 Task: Create a due date automation trigger when advanced on, on the monday of the week before a card is due add dates due tomorrow at 11:00 AM.
Action: Mouse moved to (937, 70)
Screenshot: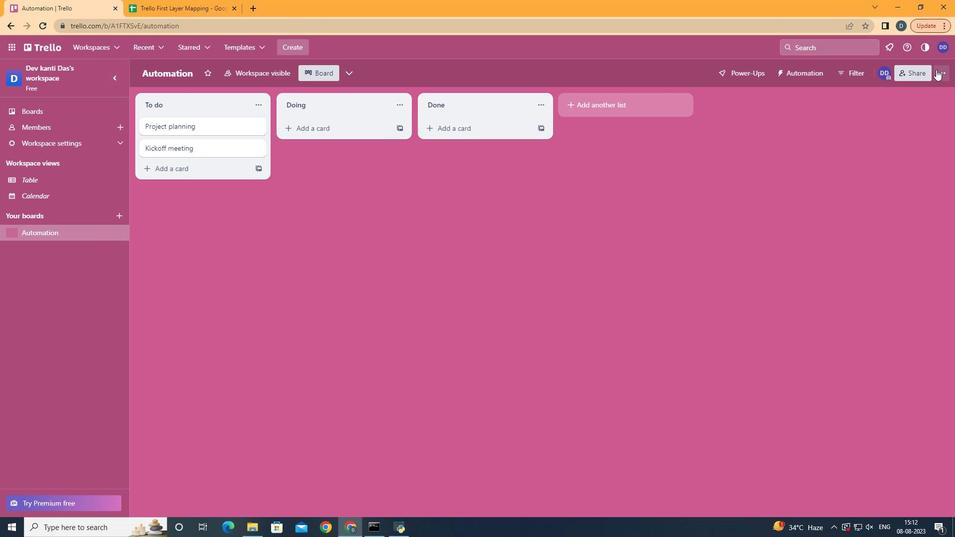 
Action: Mouse pressed left at (937, 70)
Screenshot: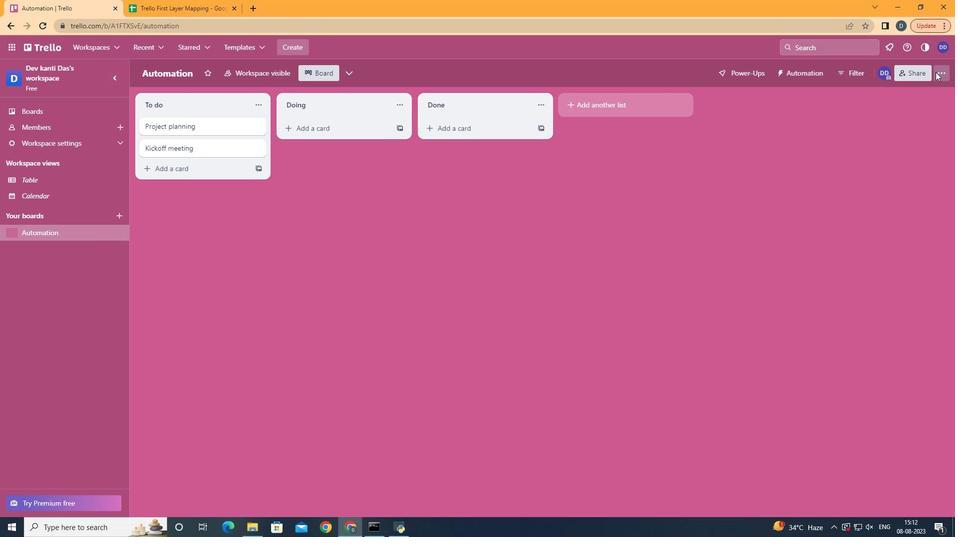 
Action: Mouse moved to (879, 207)
Screenshot: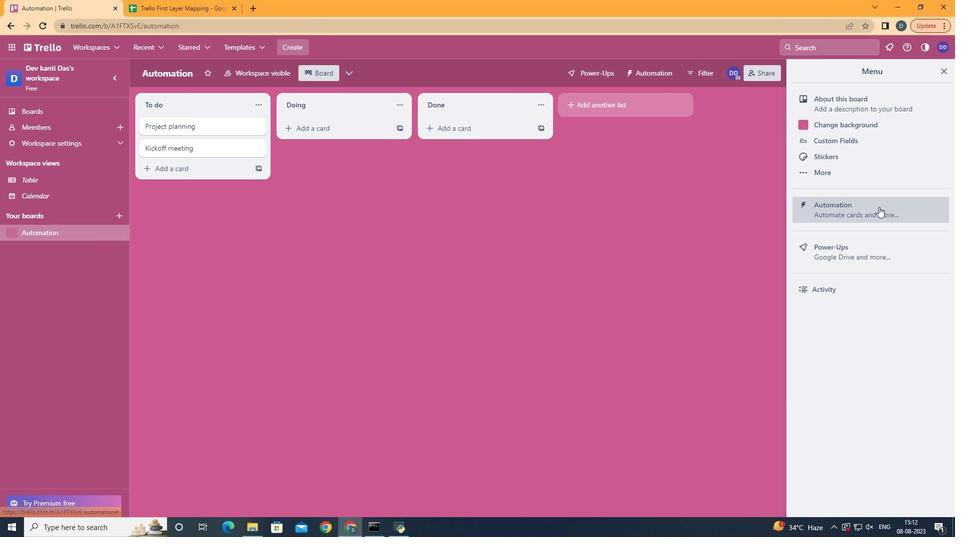 
Action: Mouse pressed left at (879, 207)
Screenshot: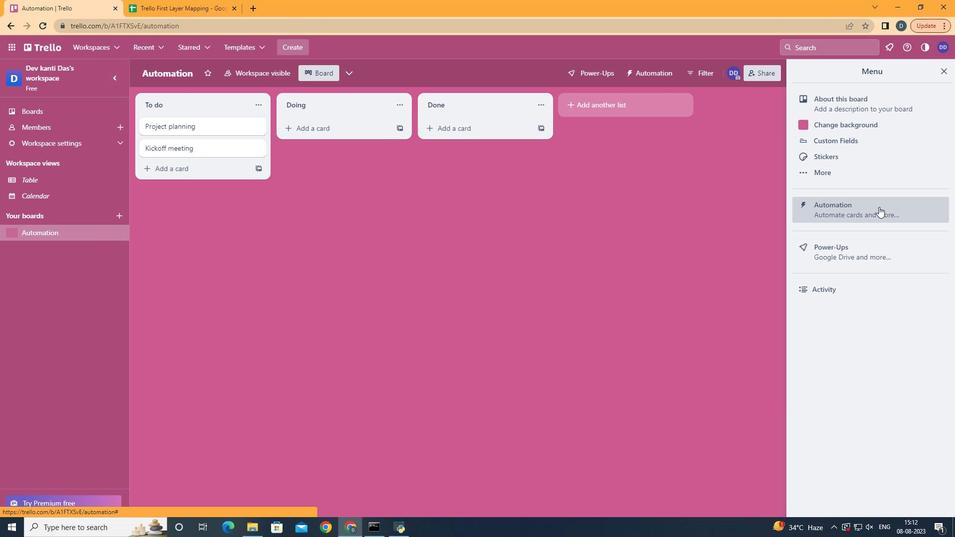
Action: Mouse moved to (186, 201)
Screenshot: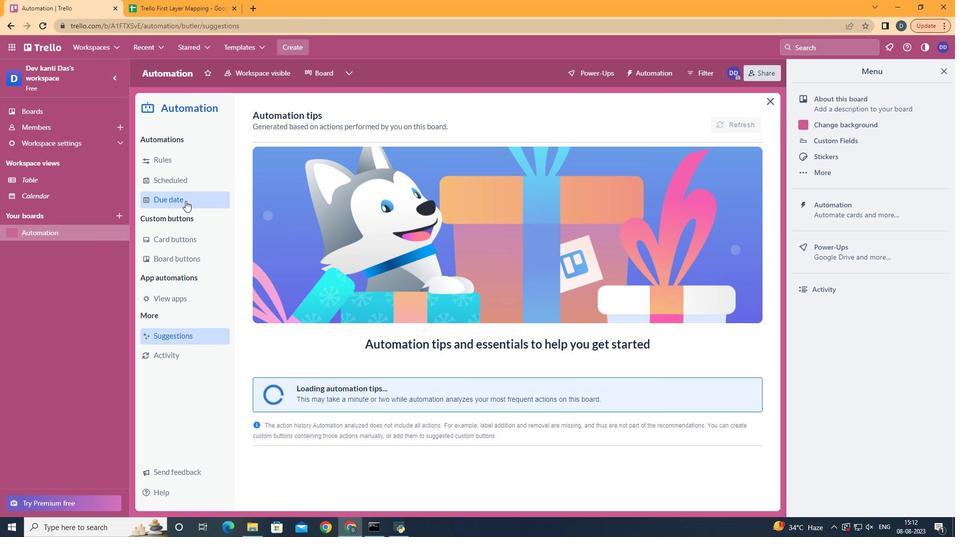 
Action: Mouse pressed left at (186, 201)
Screenshot: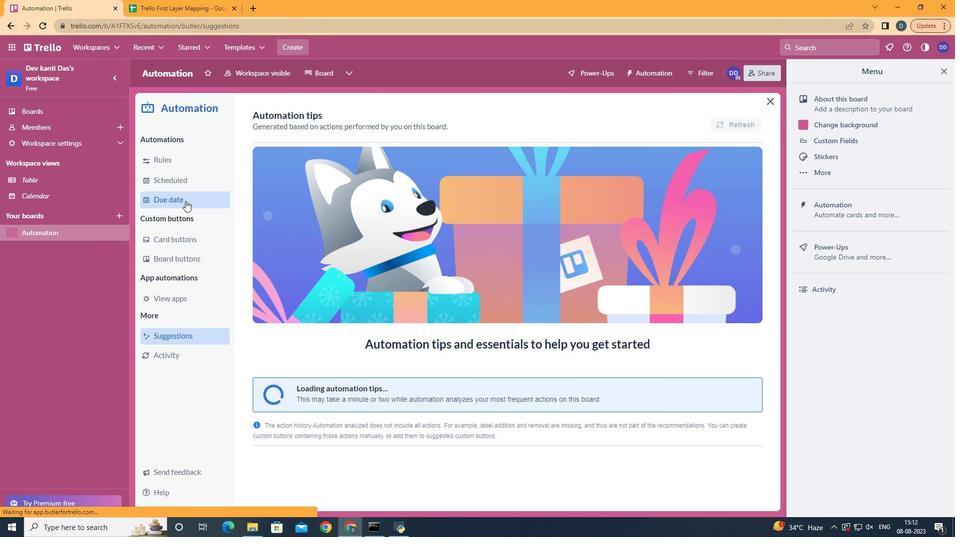 
Action: Mouse moved to (709, 115)
Screenshot: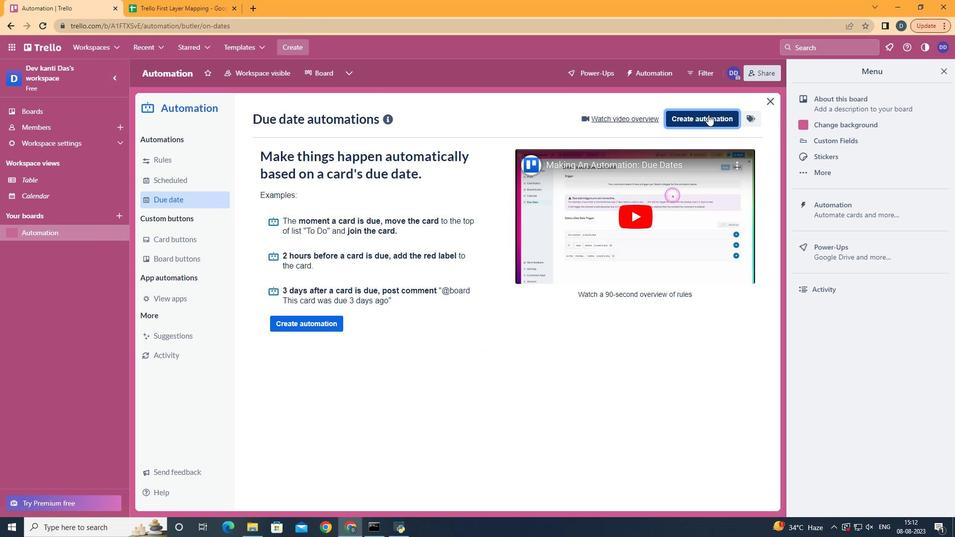 
Action: Mouse pressed left at (709, 115)
Screenshot: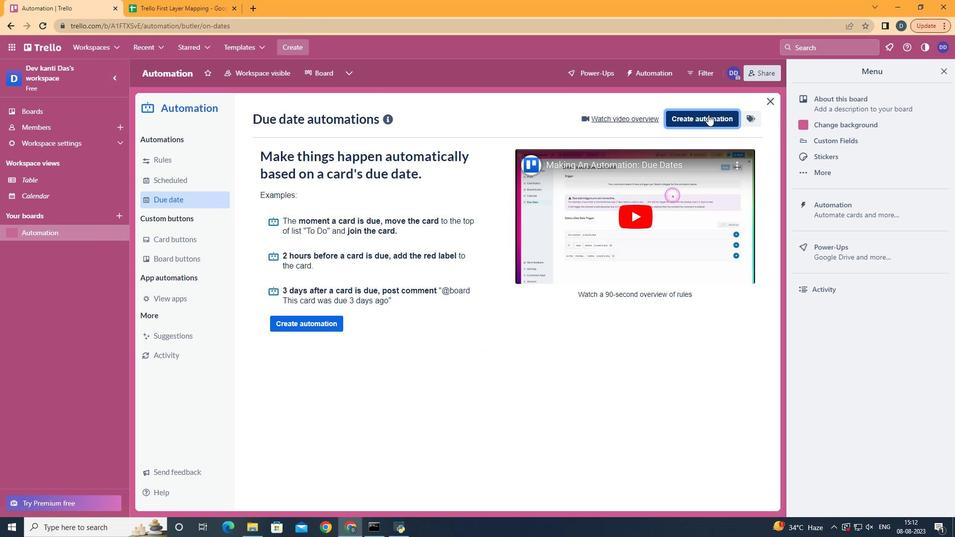 
Action: Mouse moved to (497, 211)
Screenshot: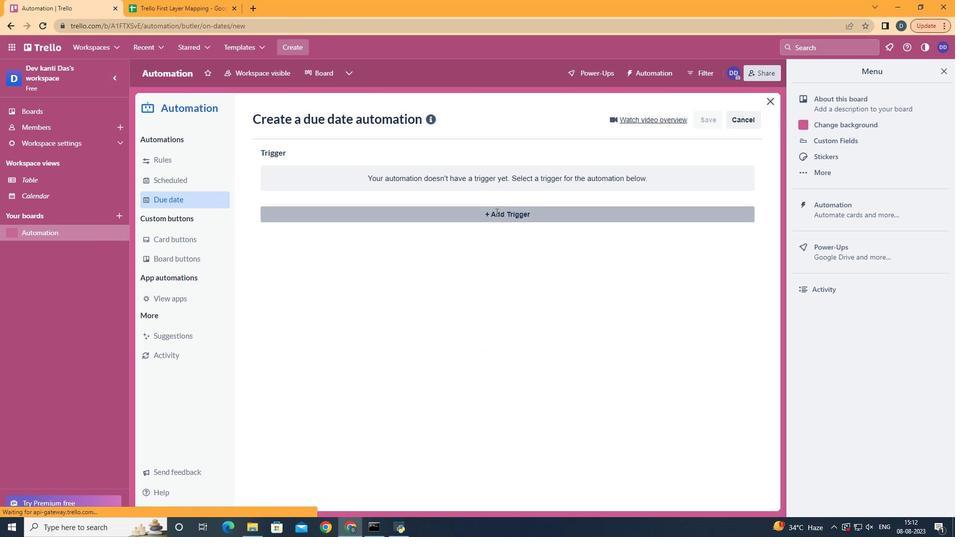 
Action: Mouse pressed left at (497, 211)
Screenshot: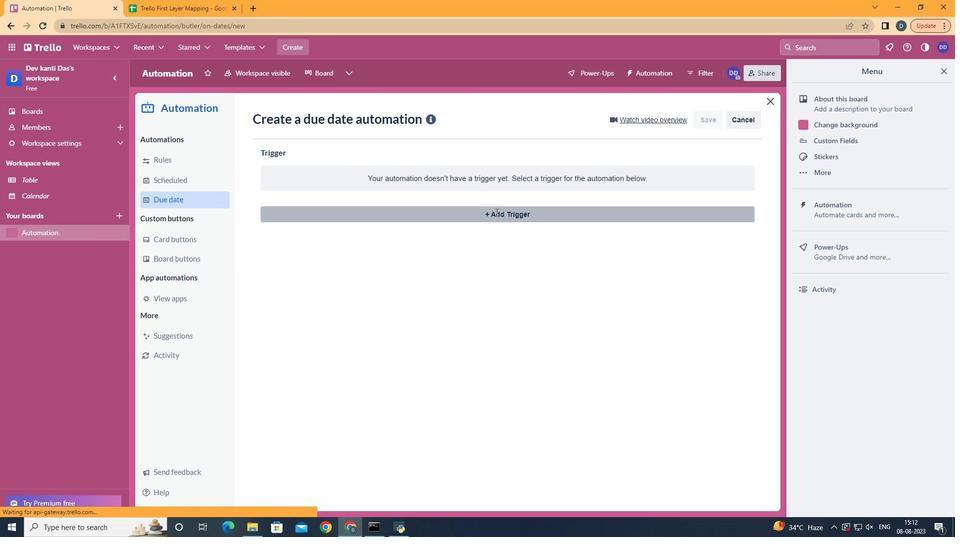 
Action: Mouse moved to (381, 447)
Screenshot: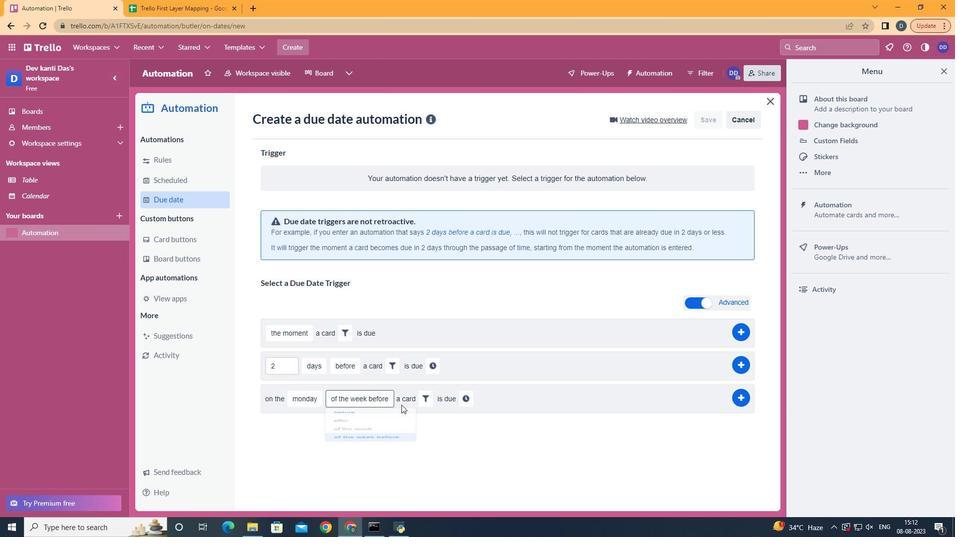 
Action: Mouse pressed left at (353, 477)
Screenshot: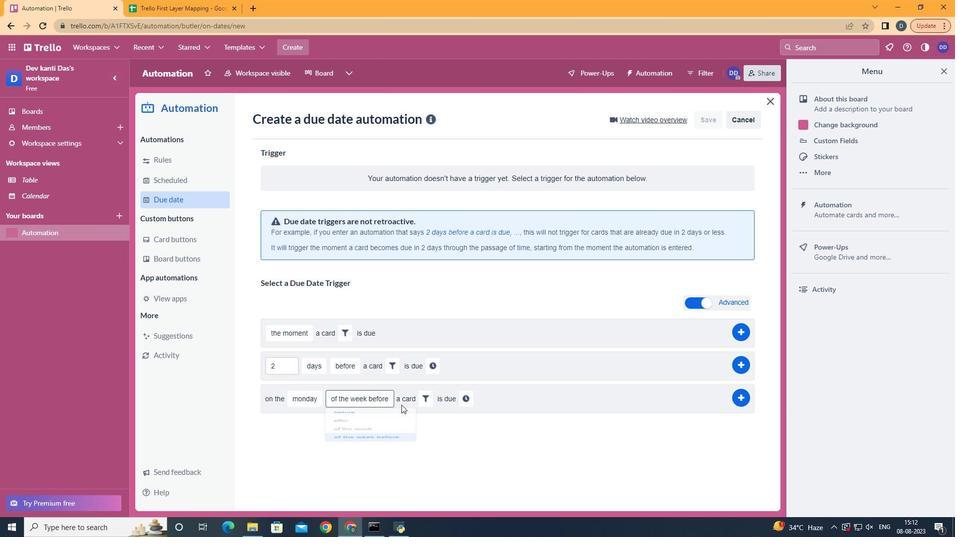 
Action: Mouse moved to (430, 398)
Screenshot: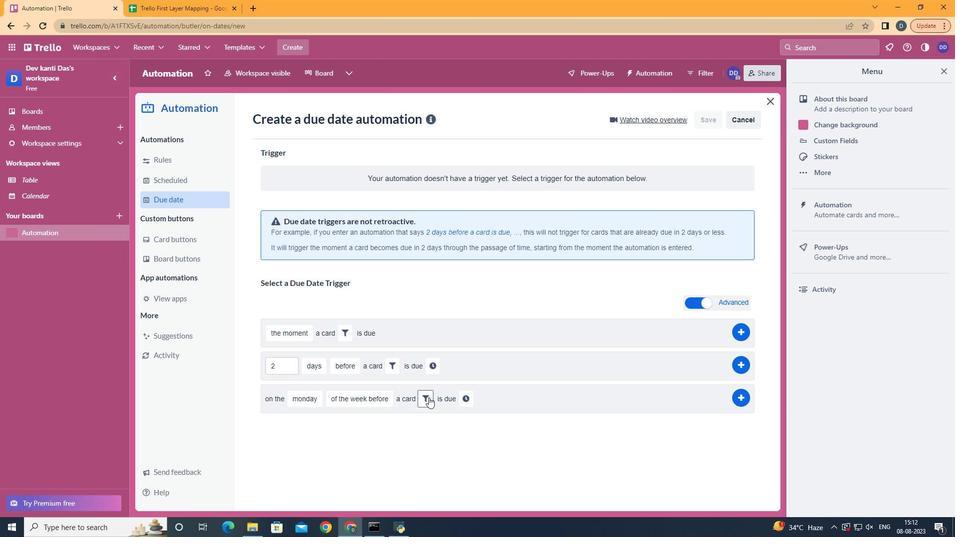 
Action: Mouse pressed left at (430, 398)
Screenshot: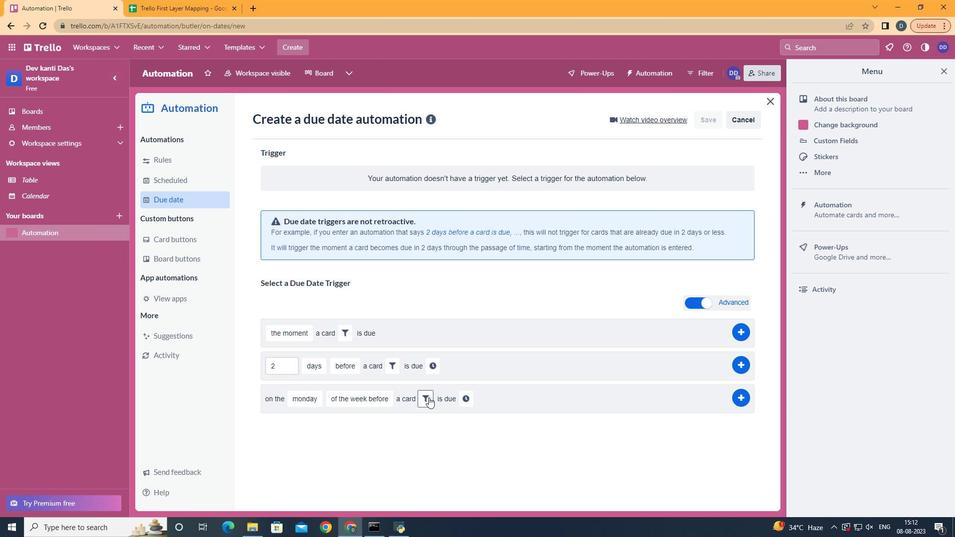 
Action: Mouse moved to (482, 431)
Screenshot: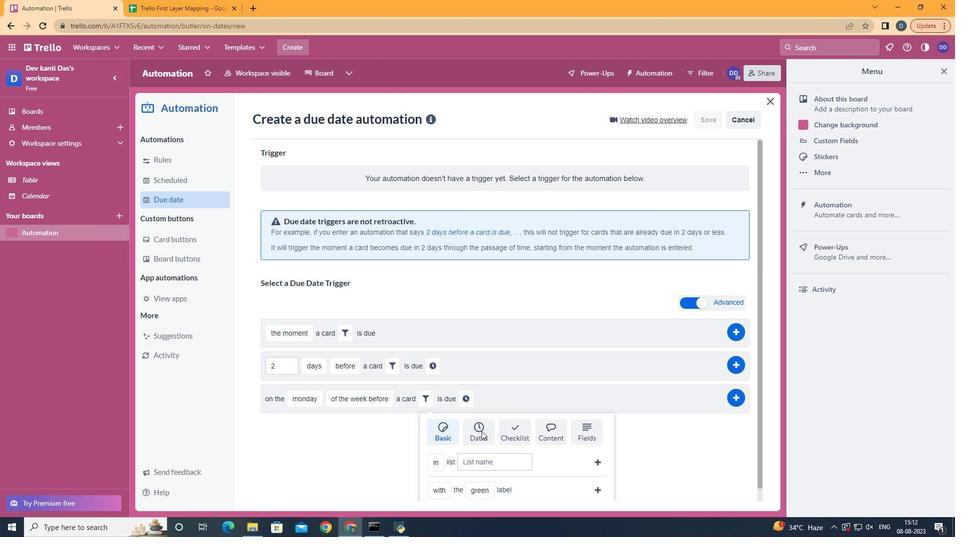 
Action: Mouse pressed left at (482, 431)
Screenshot: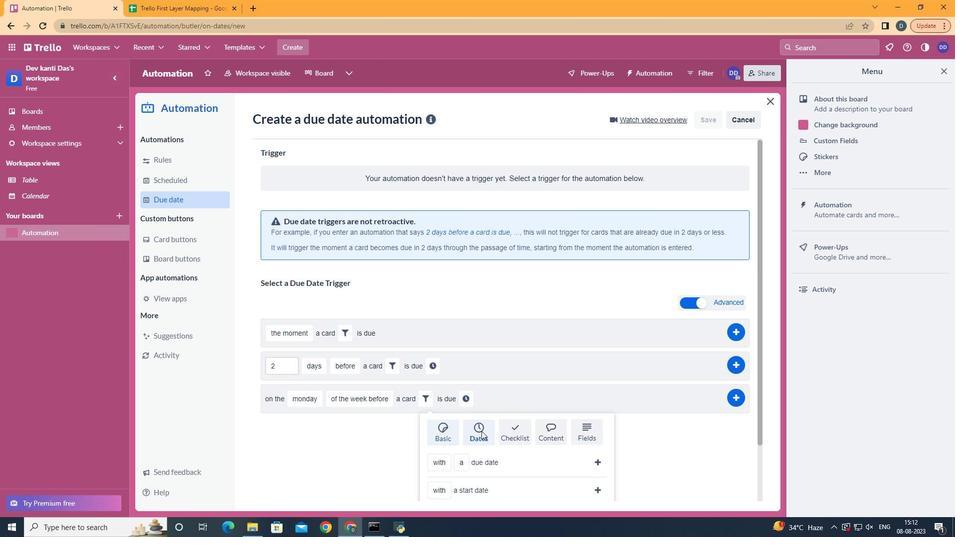 
Action: Mouse moved to (482, 431)
Screenshot: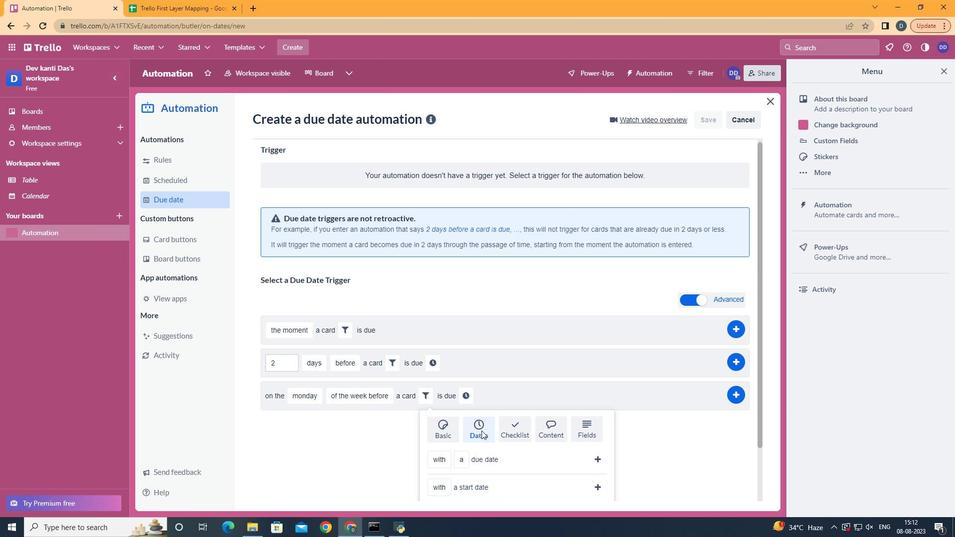 
Action: Mouse scrolled (482, 430) with delta (0, 0)
Screenshot: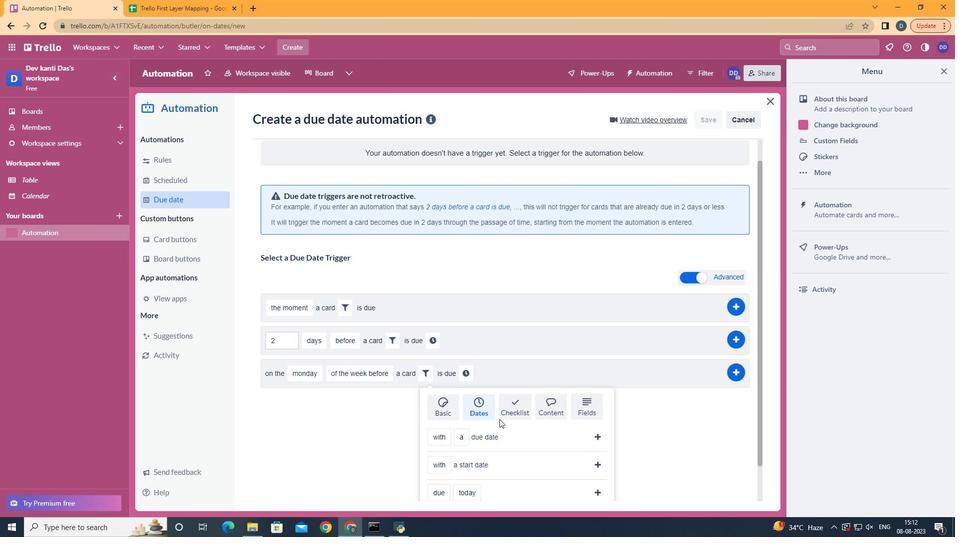 
Action: Mouse scrolled (482, 430) with delta (0, 0)
Screenshot: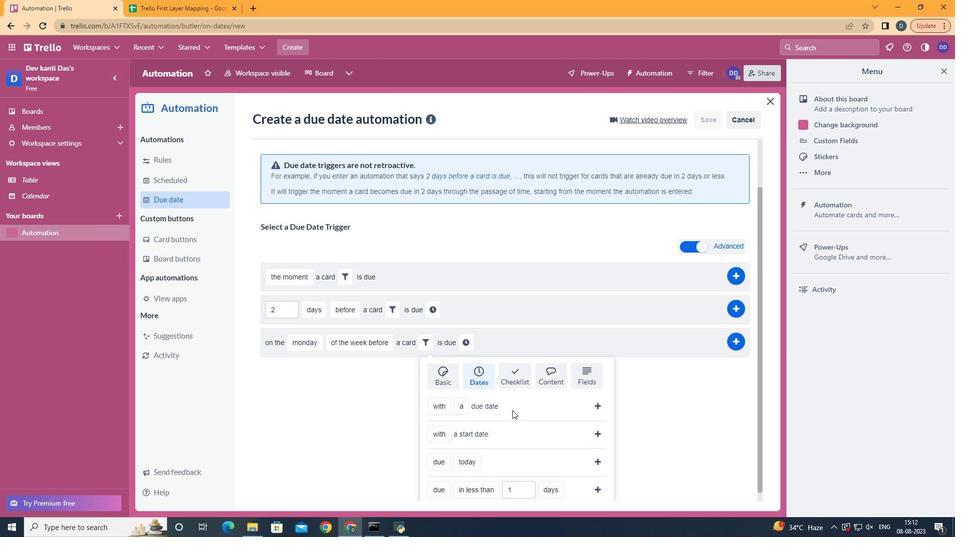 
Action: Mouse scrolled (482, 430) with delta (0, 0)
Screenshot: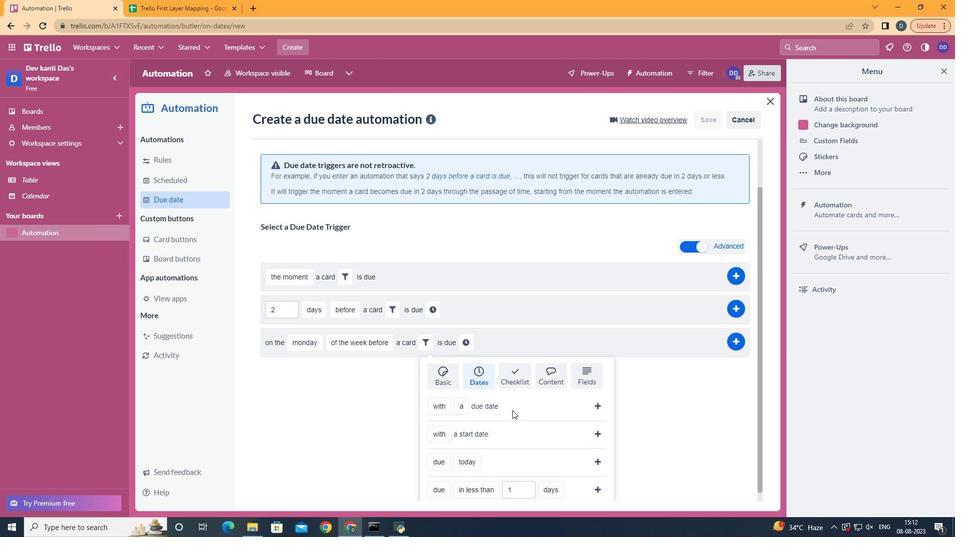 
Action: Mouse scrolled (482, 430) with delta (0, 0)
Screenshot: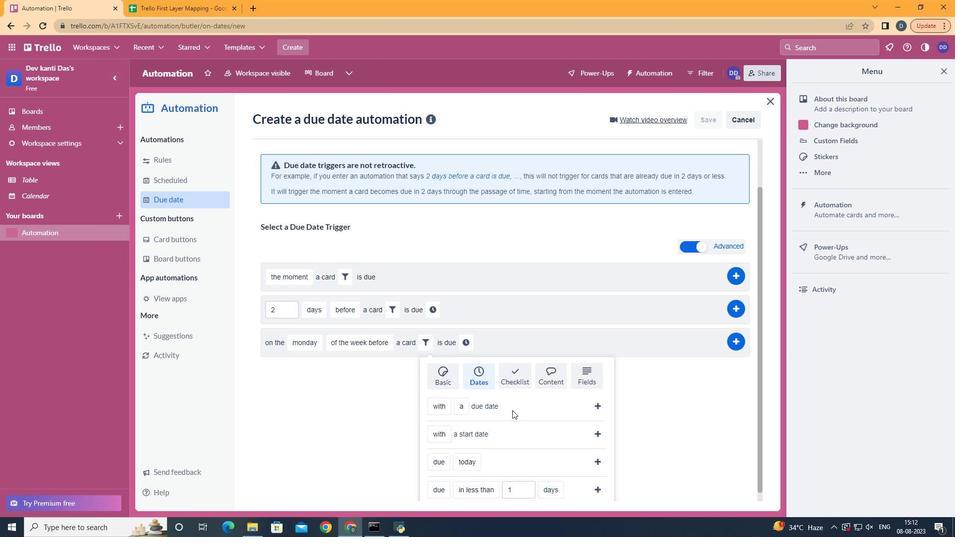 
Action: Mouse moved to (456, 372)
Screenshot: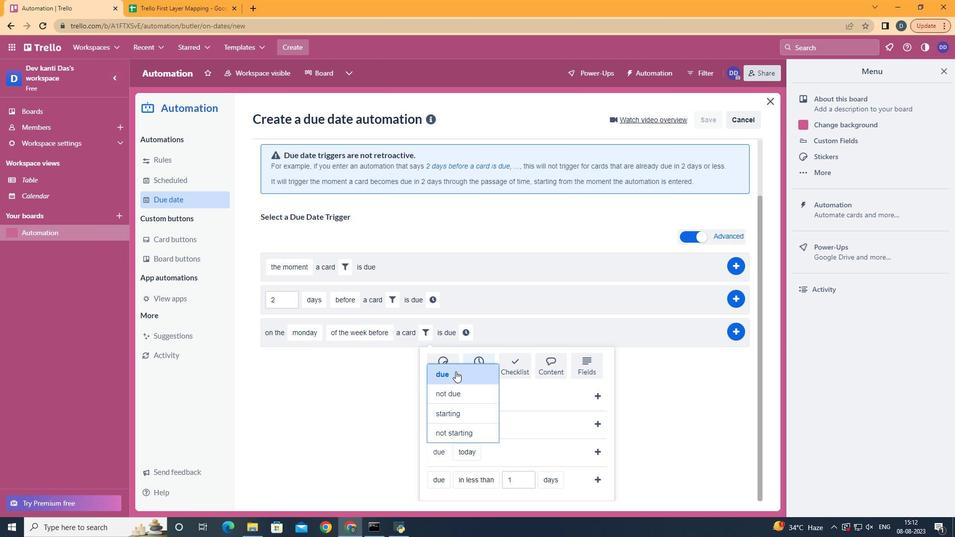 
Action: Mouse pressed left at (456, 372)
Screenshot: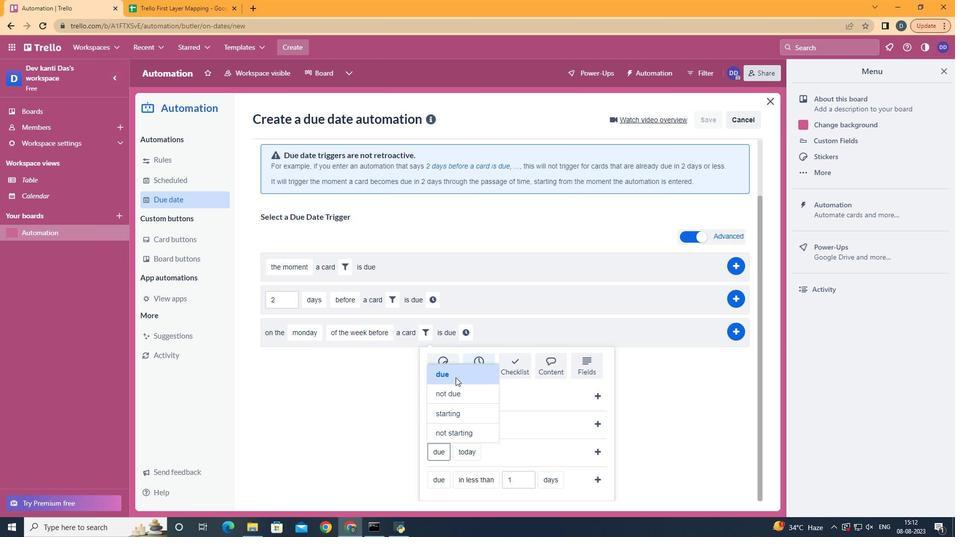
Action: Mouse moved to (492, 352)
Screenshot: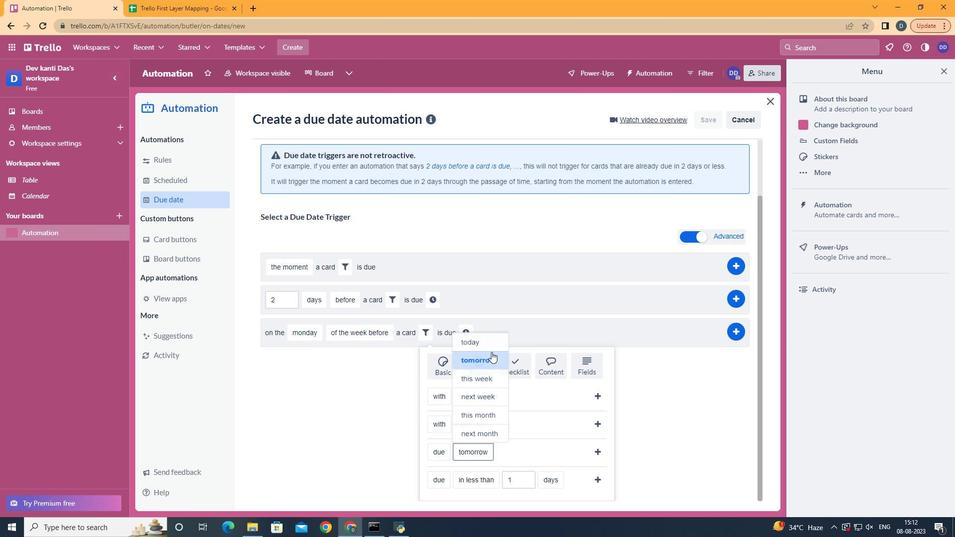 
Action: Mouse pressed left at (492, 352)
Screenshot: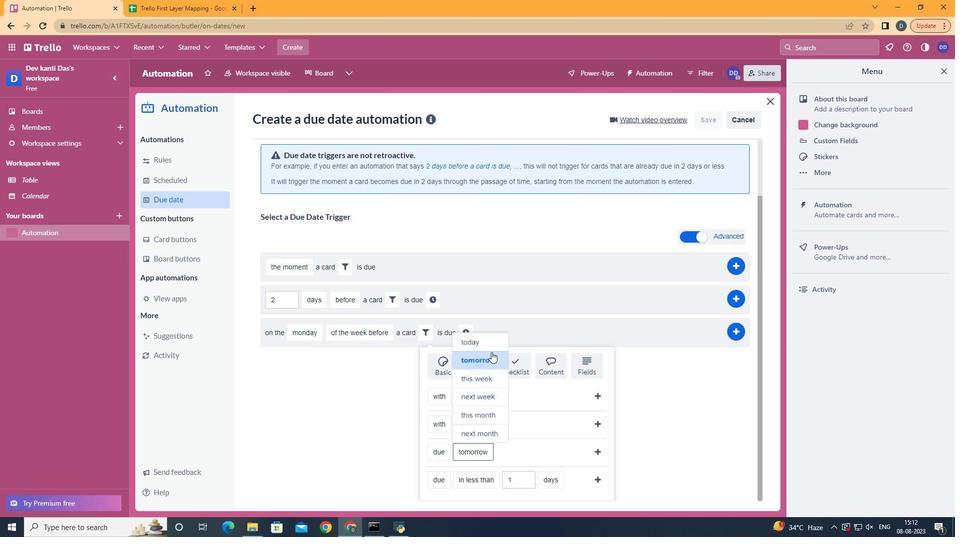 
Action: Mouse moved to (600, 453)
Screenshot: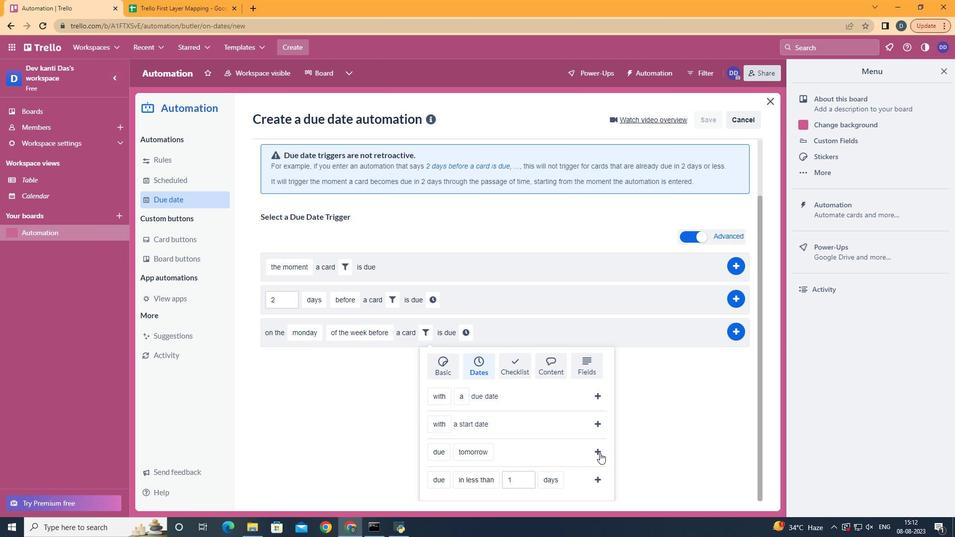 
Action: Mouse pressed left at (600, 453)
Screenshot: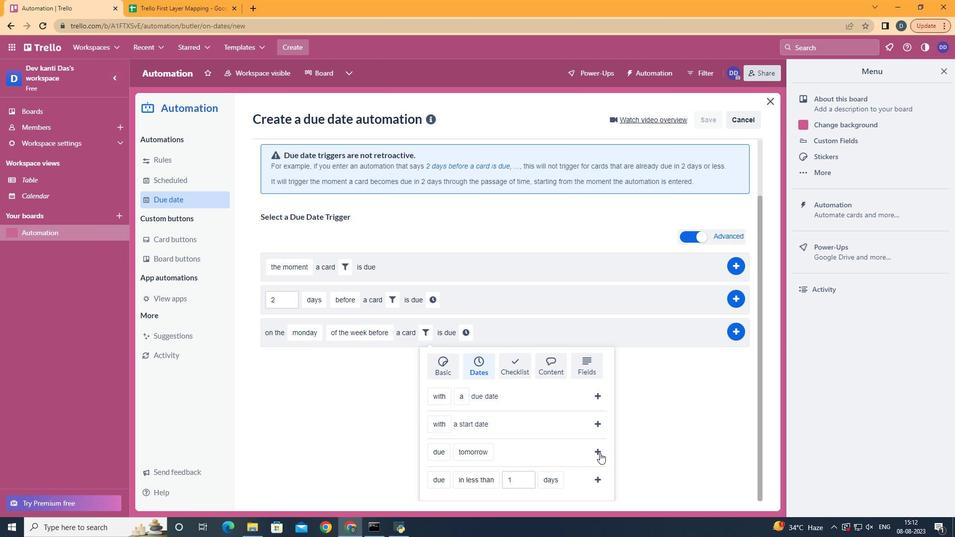 
Action: Mouse moved to (538, 400)
Screenshot: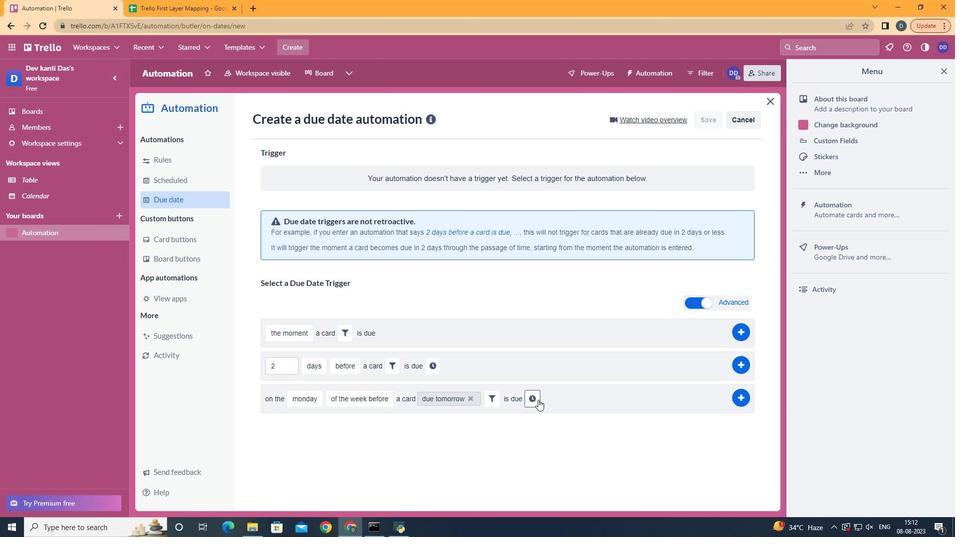 
Action: Mouse pressed left at (538, 400)
Screenshot: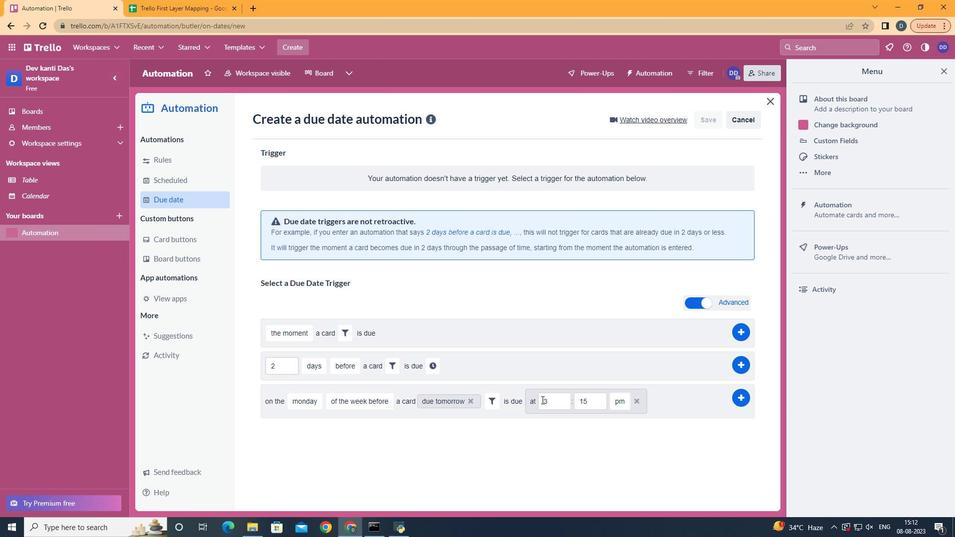 
Action: Mouse moved to (566, 401)
Screenshot: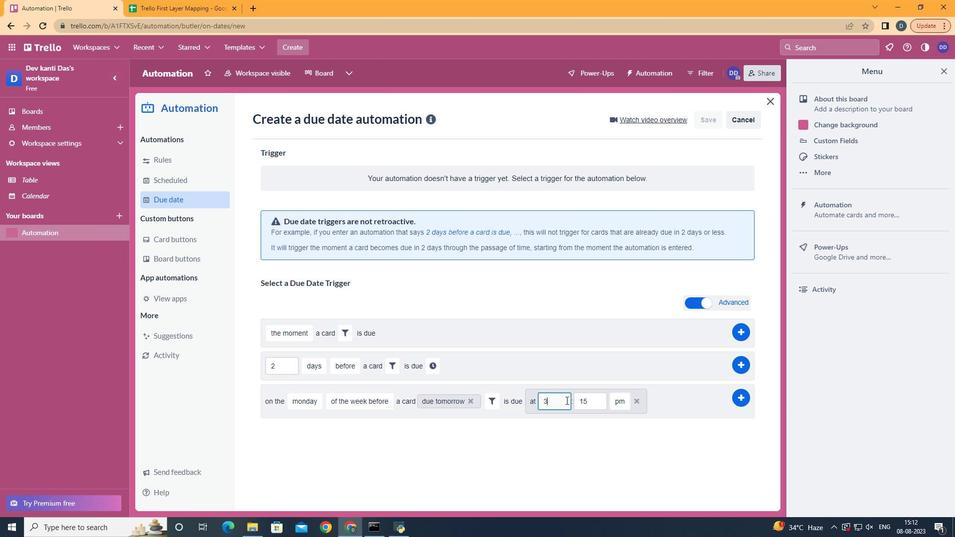 
Action: Mouse pressed left at (566, 401)
Screenshot: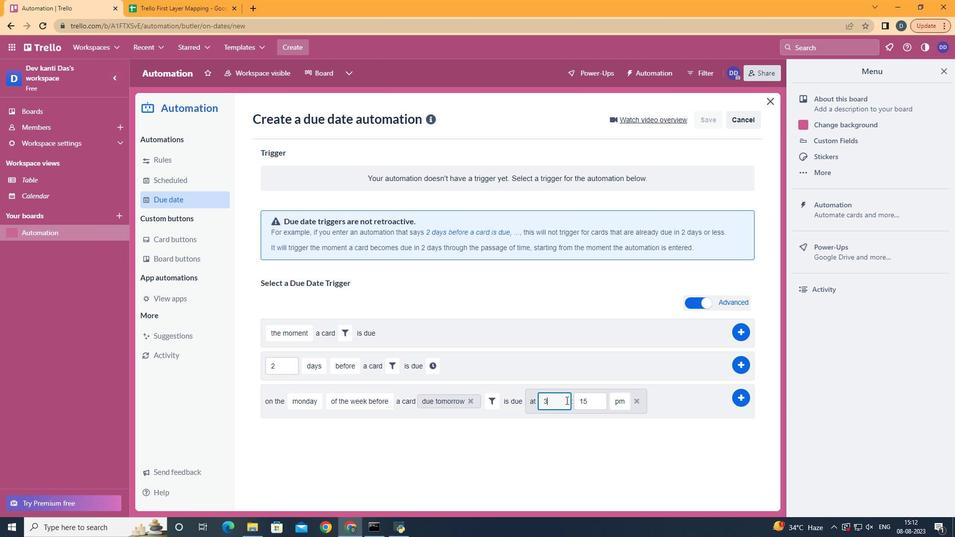 
Action: Mouse moved to (573, 401)
Screenshot: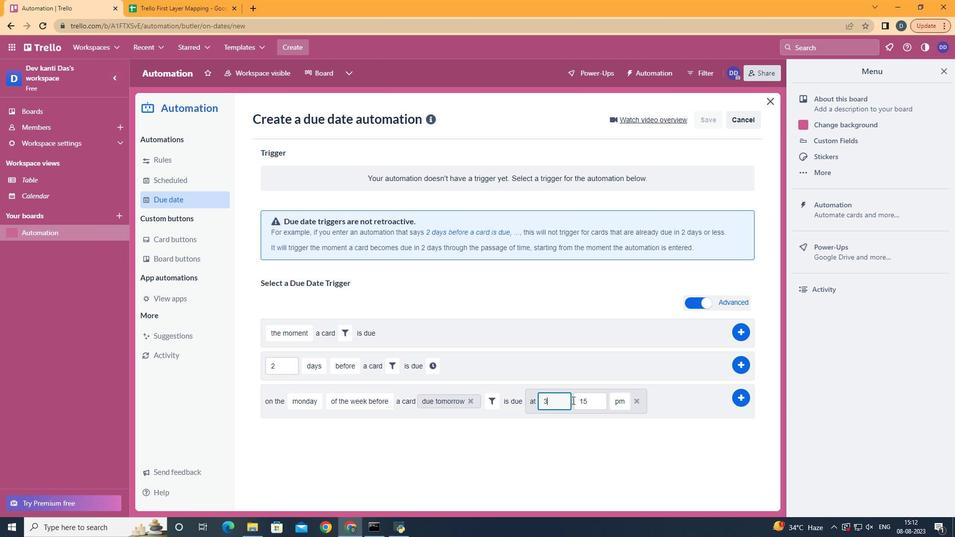 
Action: Key pressed <Key.backspace>11
Screenshot: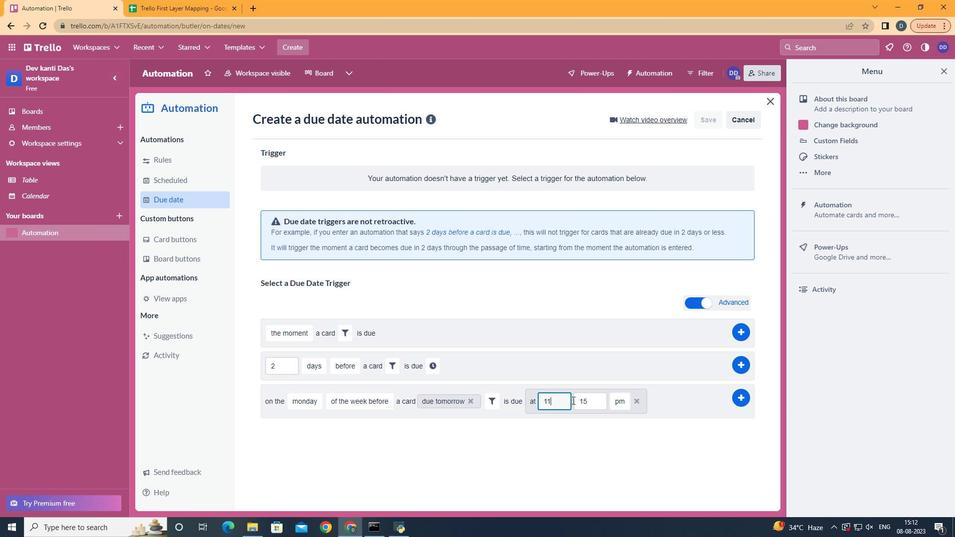 
Action: Mouse moved to (604, 393)
Screenshot: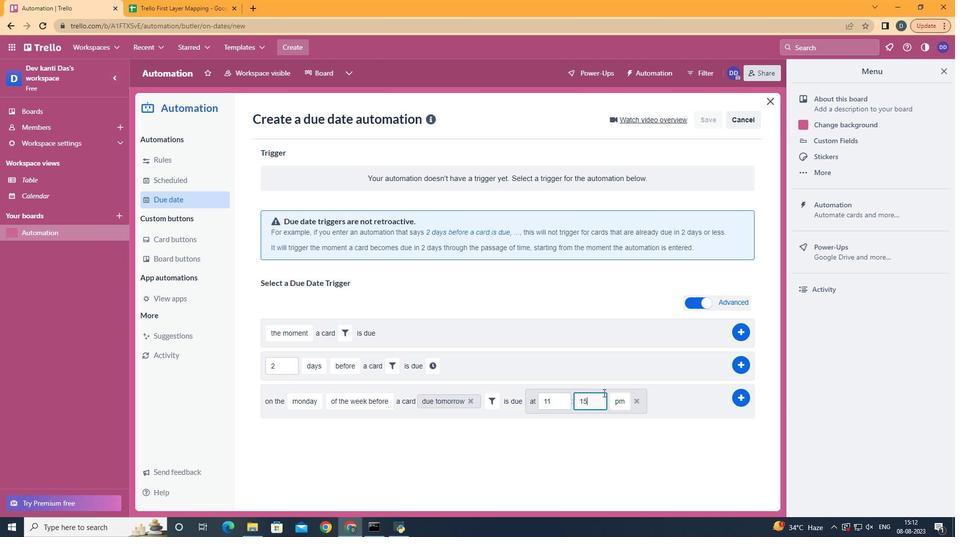 
Action: Mouse pressed left at (604, 393)
Screenshot: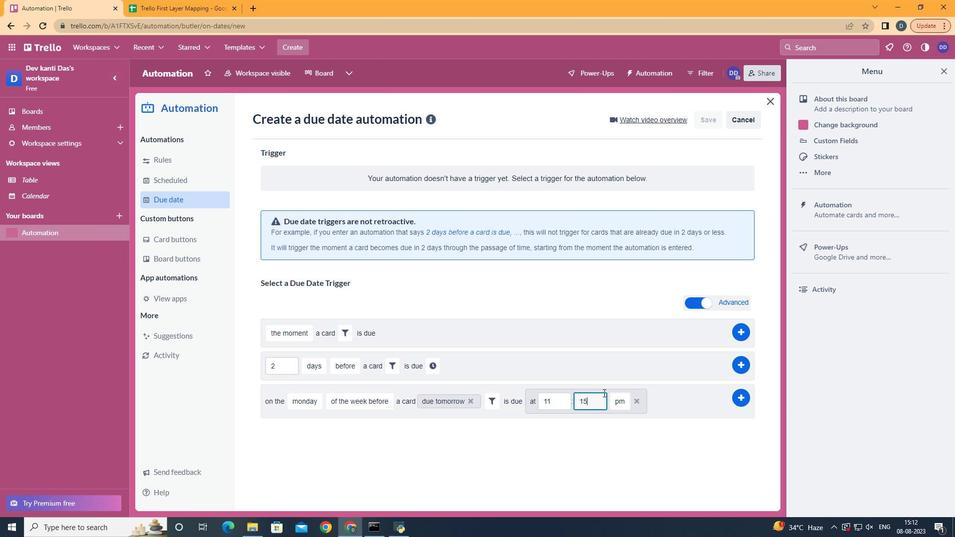 
Action: Key pressed <Key.backspace>
Screenshot: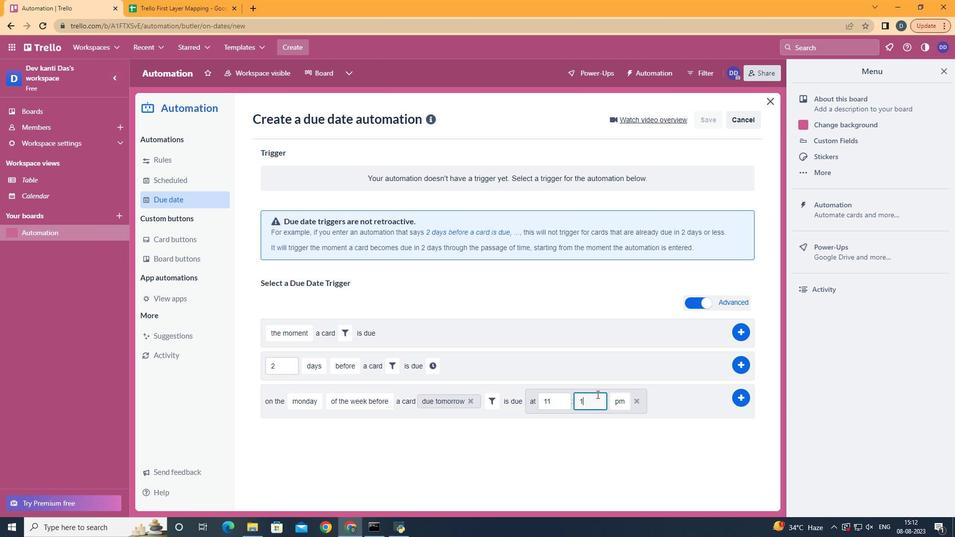 
Action: Mouse moved to (597, 395)
Screenshot: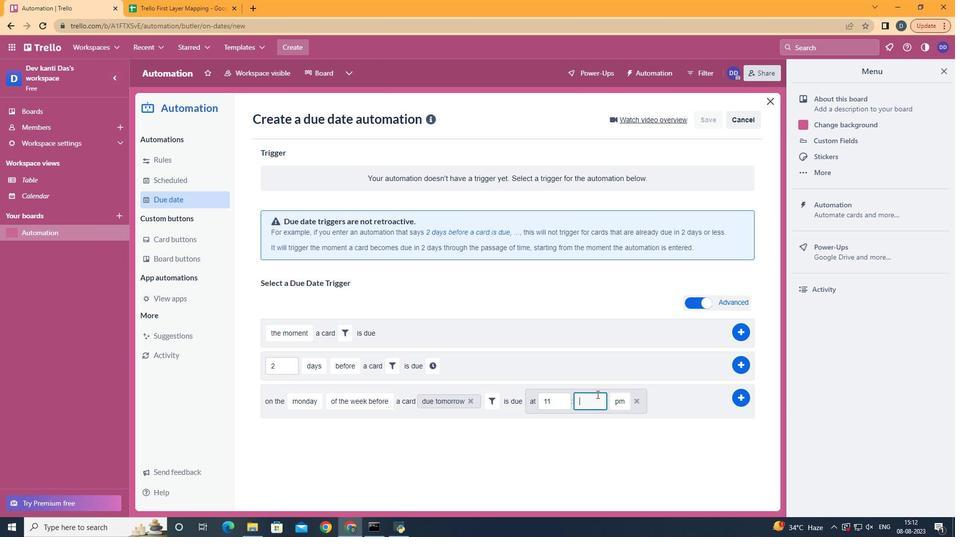 
Action: Key pressed <Key.backspace>00
Screenshot: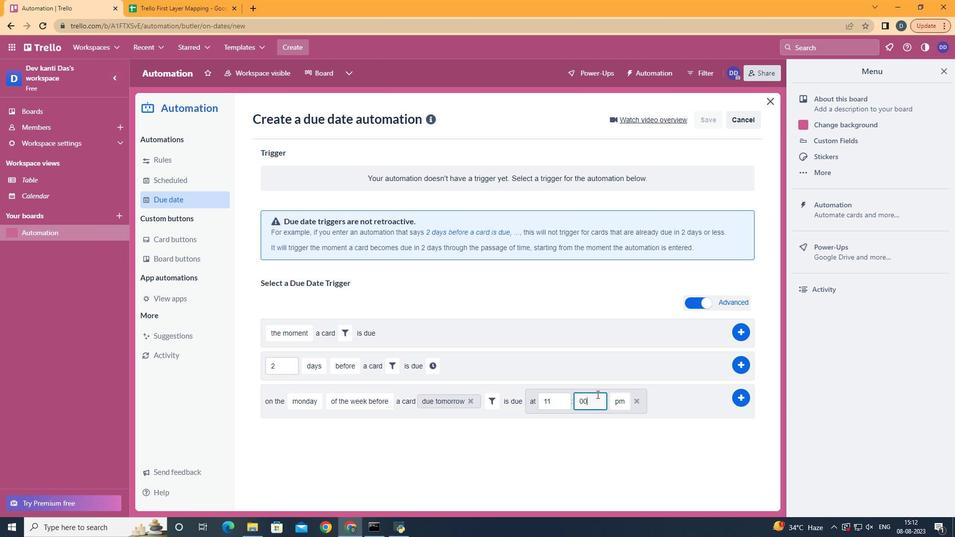 
Action: Mouse moved to (622, 421)
Screenshot: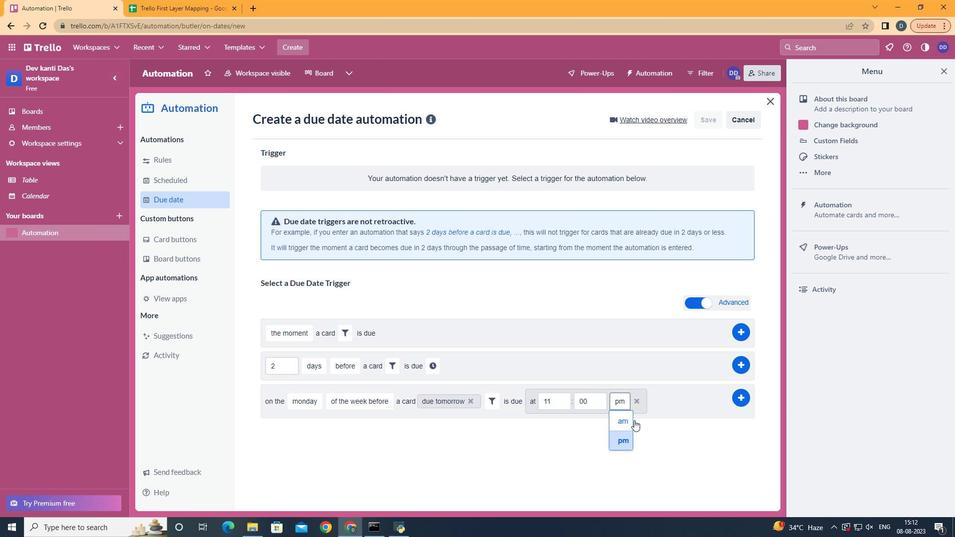 
Action: Mouse pressed left at (622, 421)
Screenshot: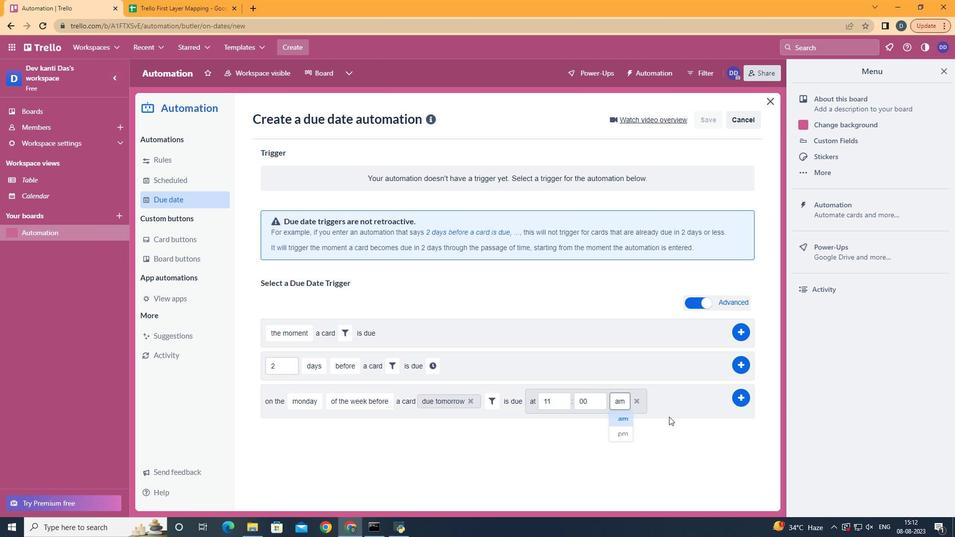 
Action: Mouse moved to (747, 401)
Screenshot: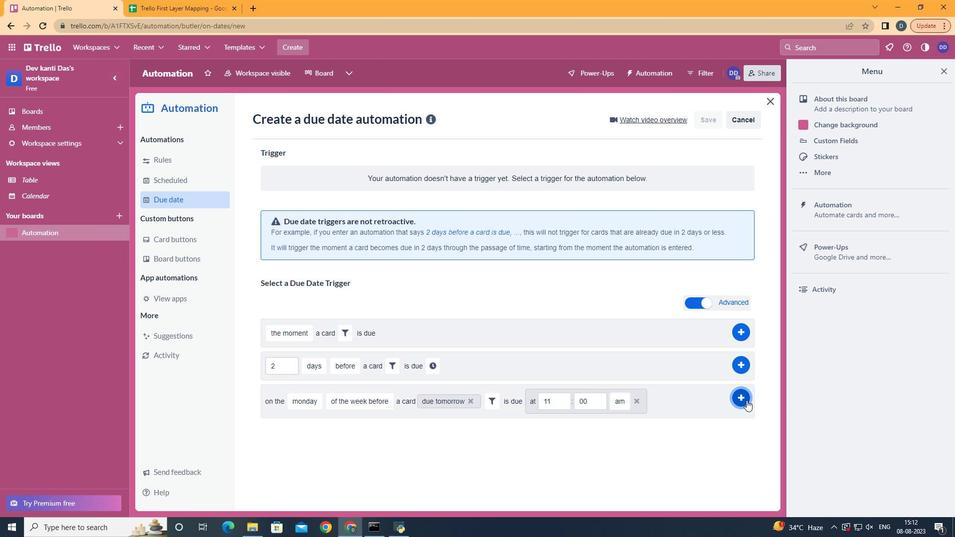 
Action: Mouse pressed left at (747, 401)
Screenshot: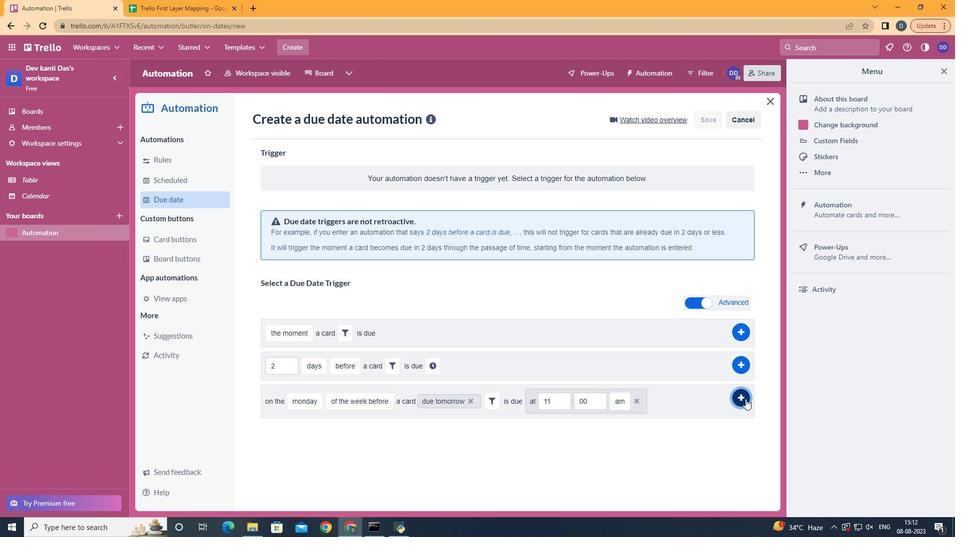 
Action: Mouse moved to (571, 216)
Screenshot: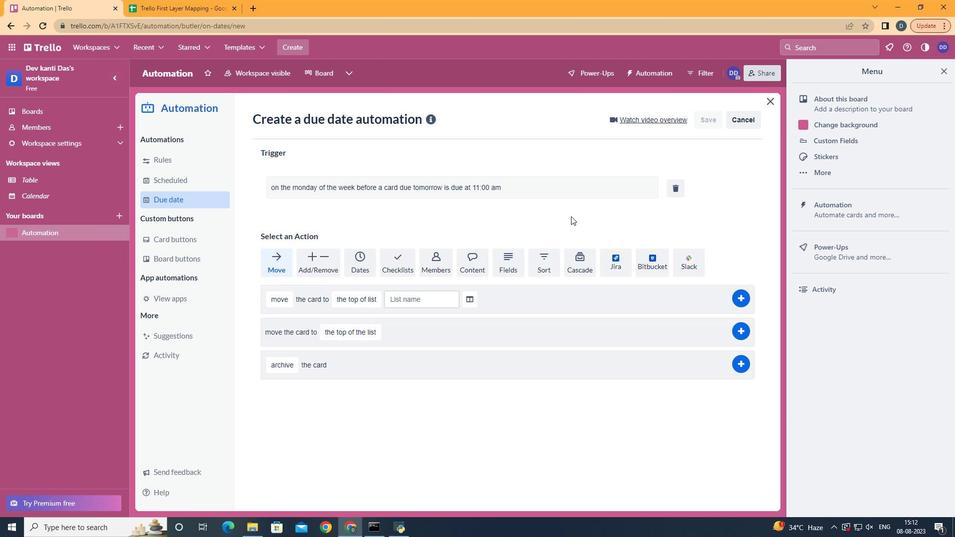 
